 Task: Find a one-way flight from Oslo to Jaipur on 13th July.
Action: Mouse moved to (337, 338)
Screenshot: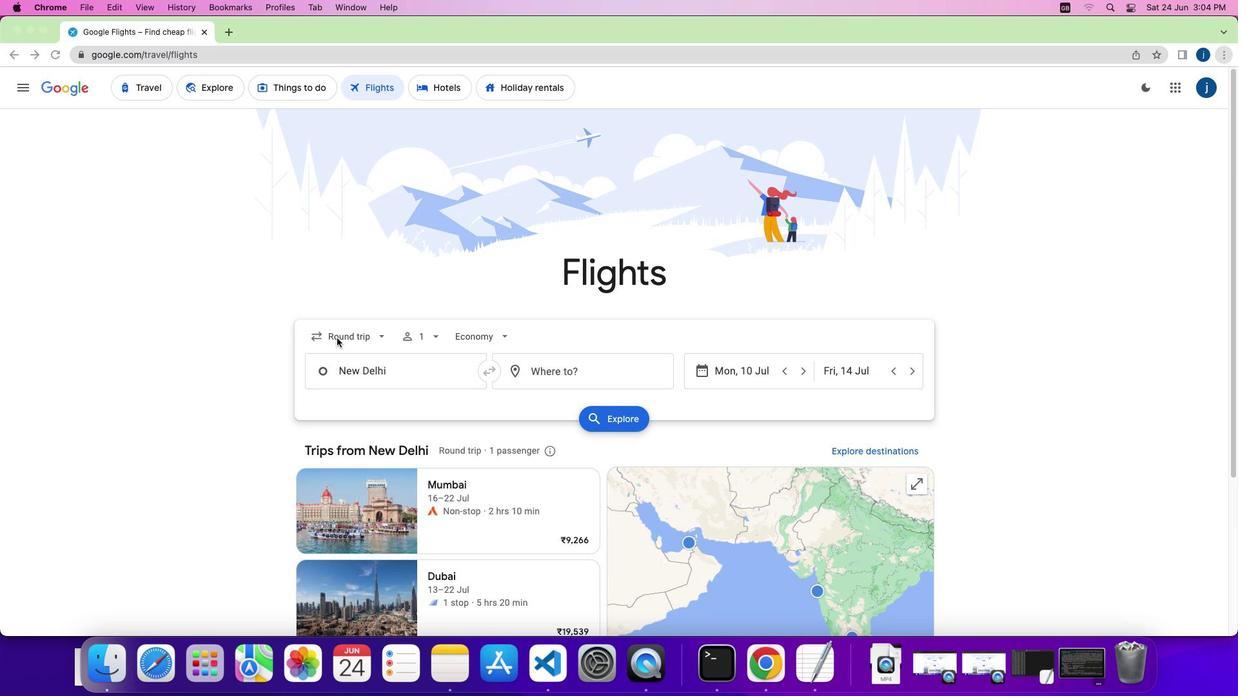
Action: Mouse pressed left at (337, 338)
Screenshot: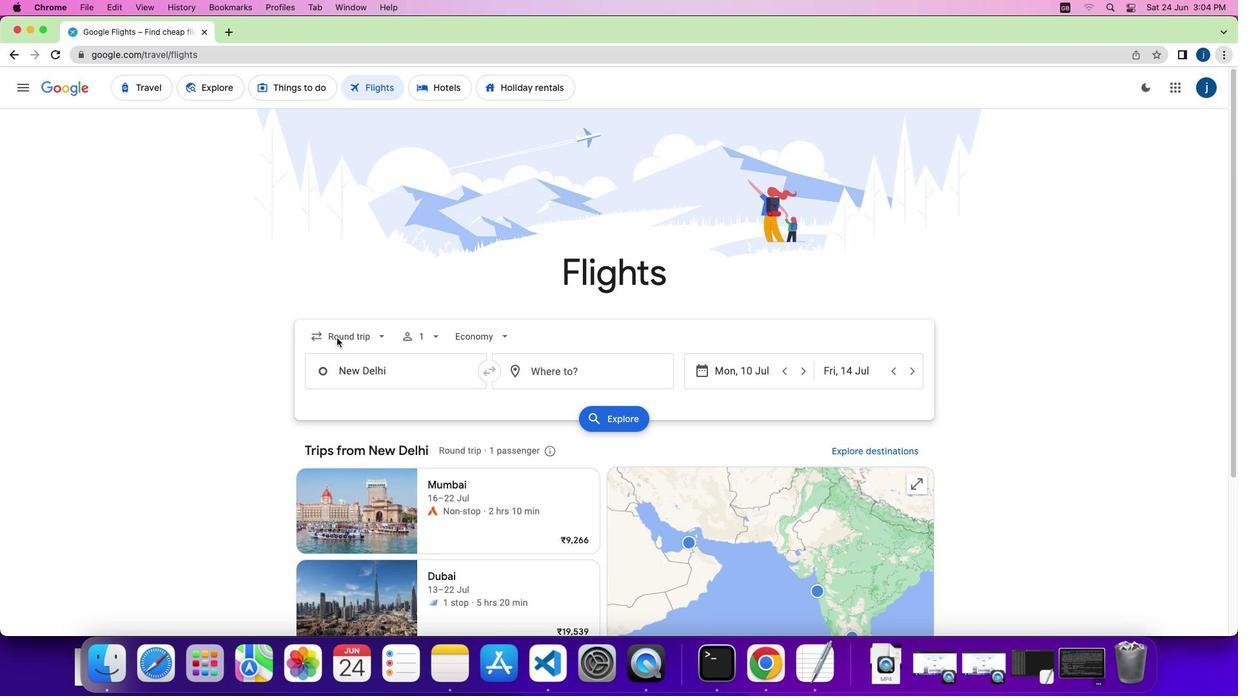 
Action: Mouse pressed left at (337, 338)
Screenshot: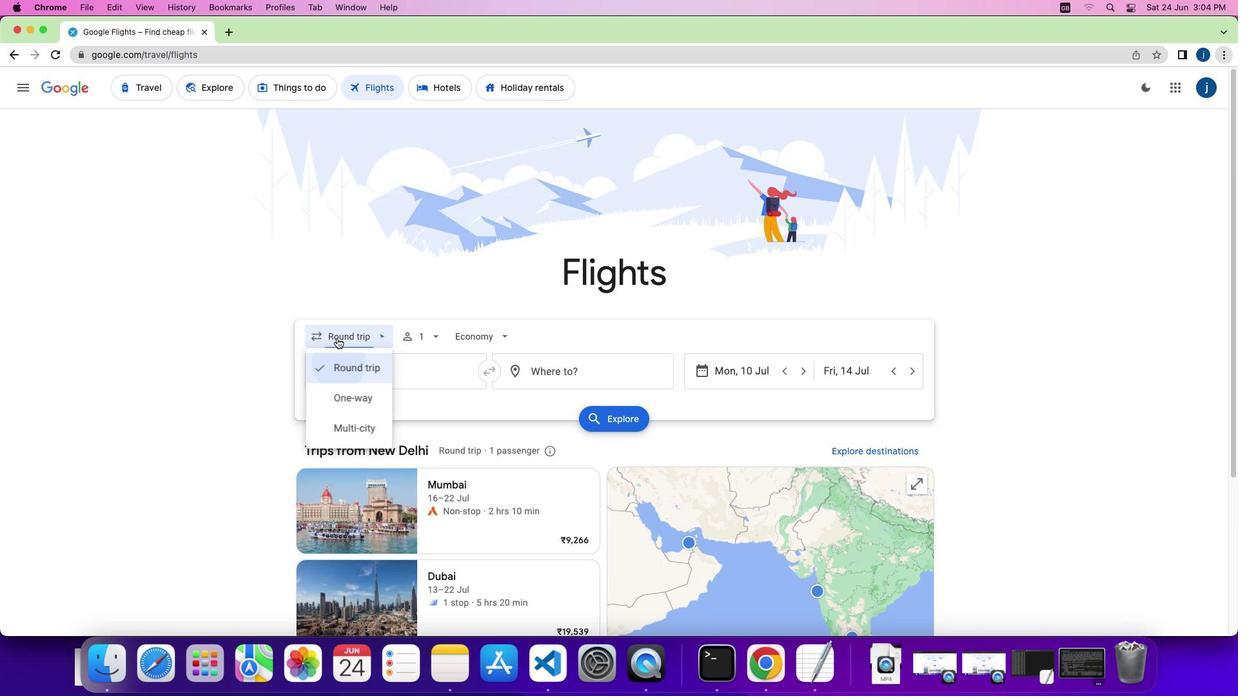 
Action: Mouse moved to (354, 396)
Screenshot: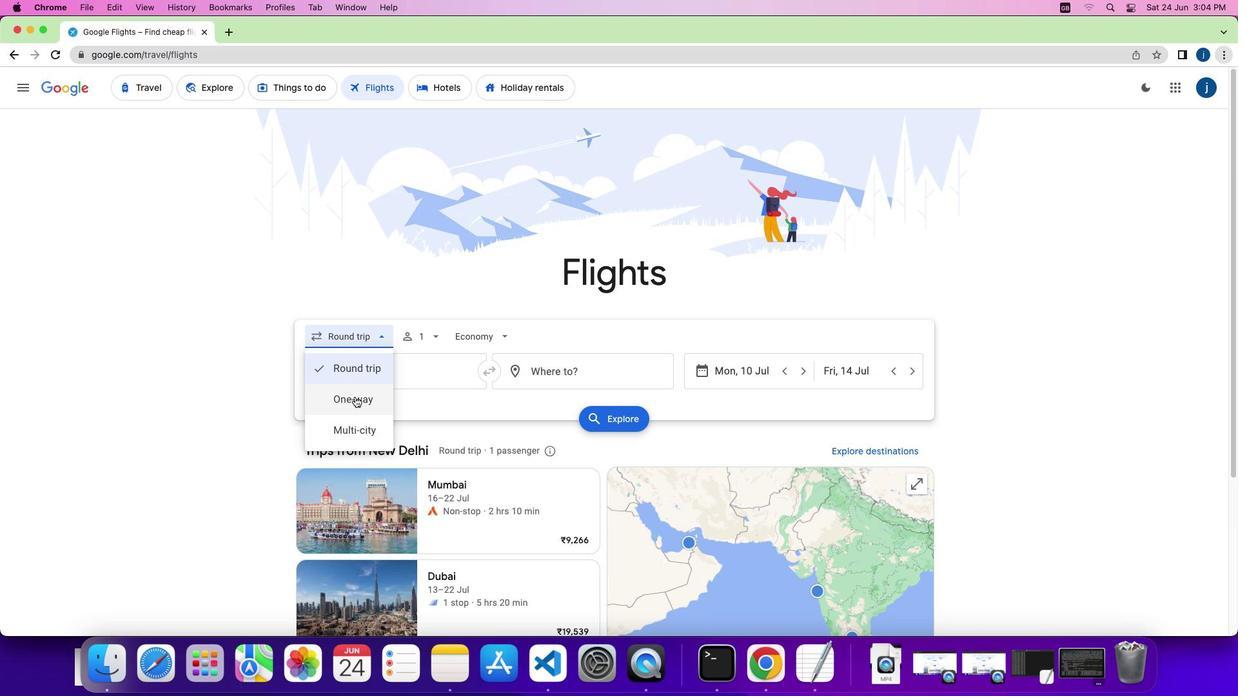 
Action: Mouse pressed left at (354, 396)
Screenshot: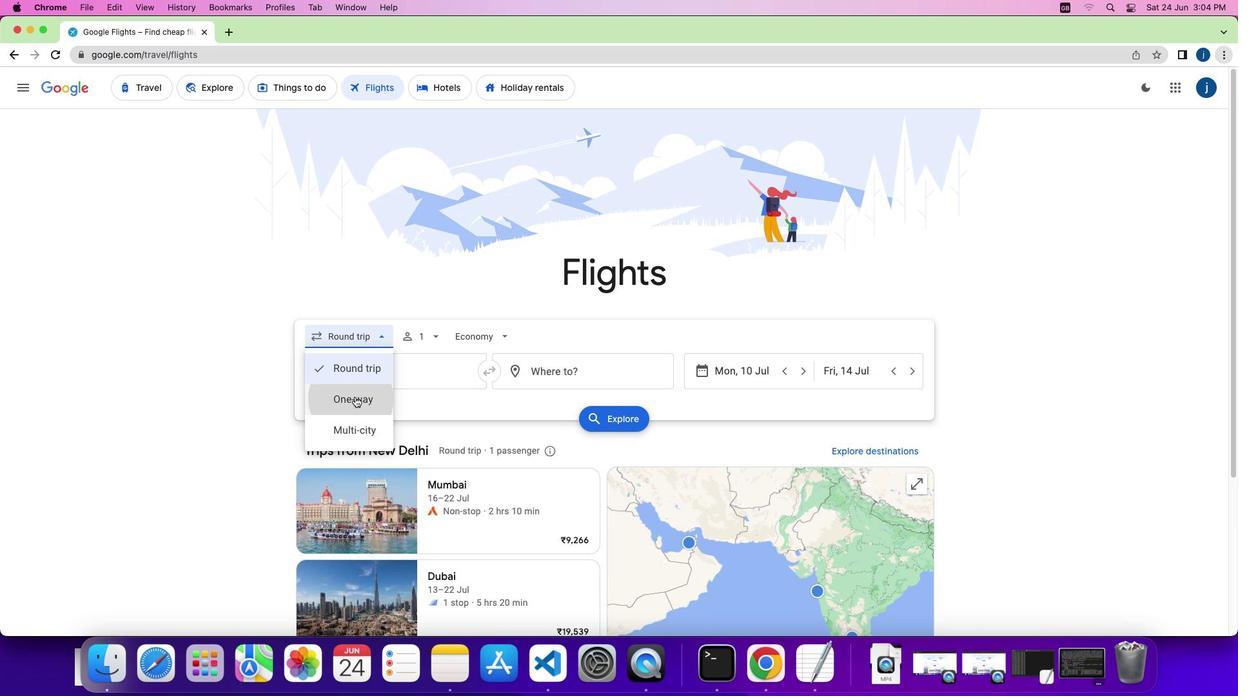 
Action: Mouse moved to (534, 378)
Screenshot: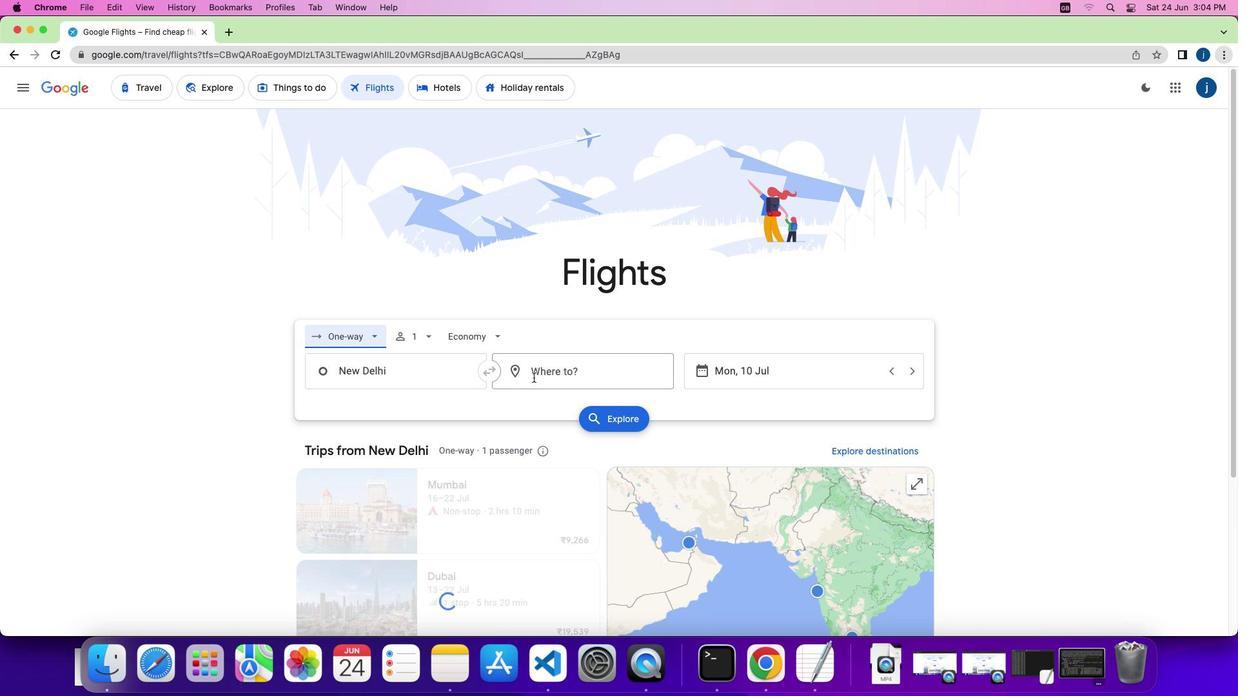 
Action: Mouse pressed left at (534, 378)
Screenshot: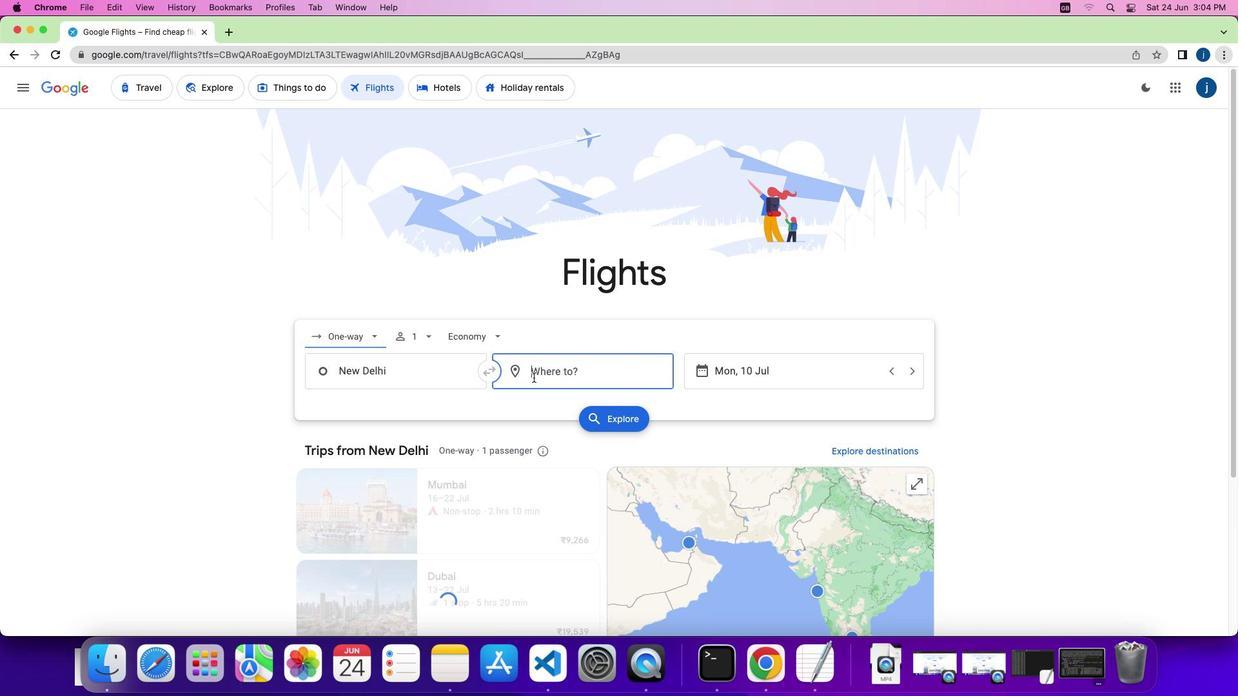 
Action: Mouse moved to (533, 378)
Screenshot: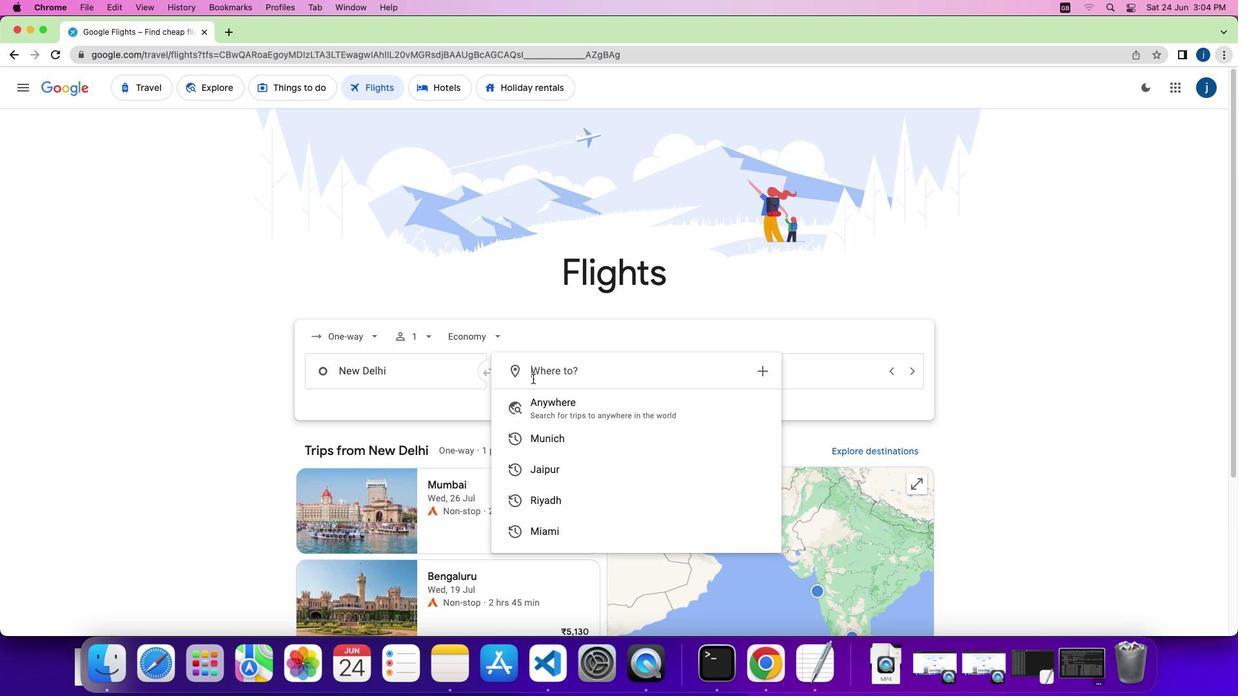 
Action: Key pressed Key.shift'J''a''i''p''u''r'
Screenshot: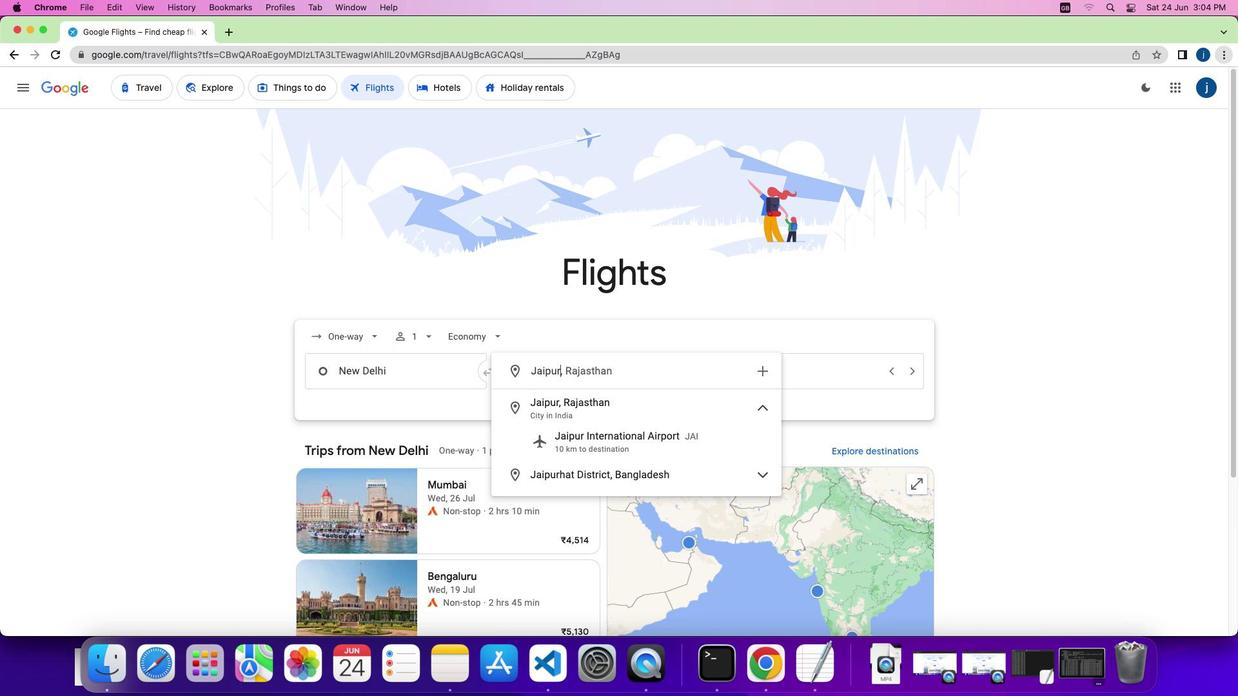 
Action: Mouse moved to (538, 402)
Screenshot: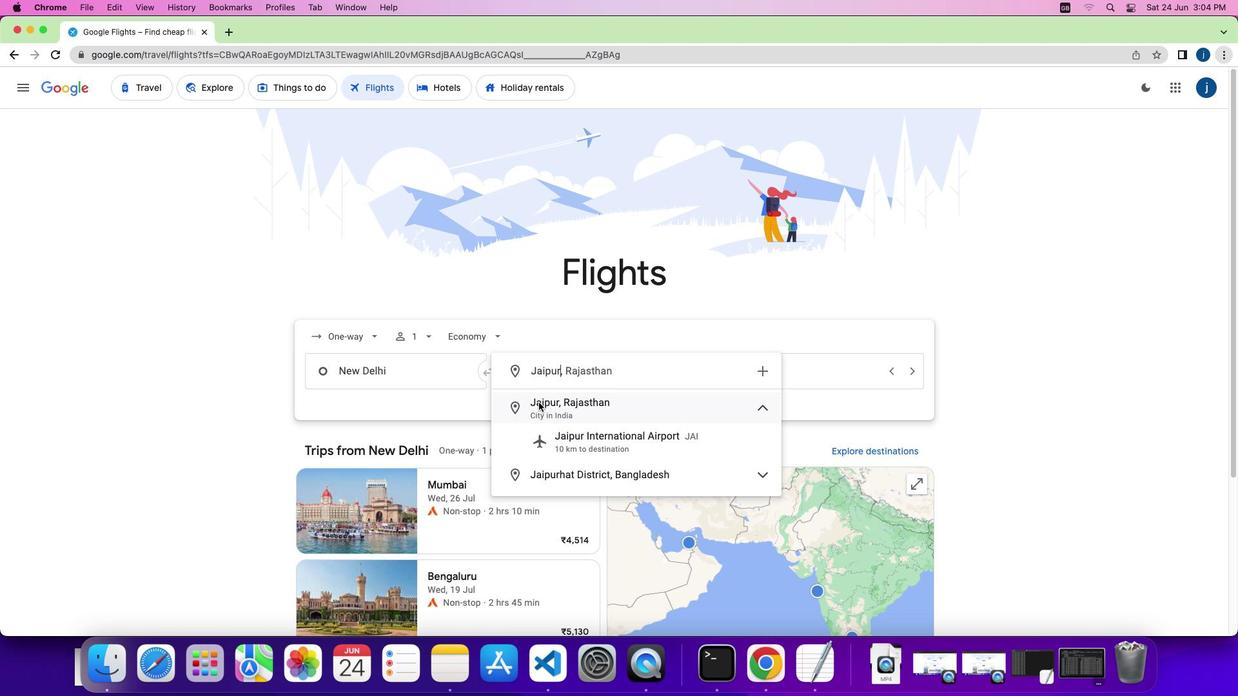 
Action: Mouse pressed left at (538, 402)
Screenshot: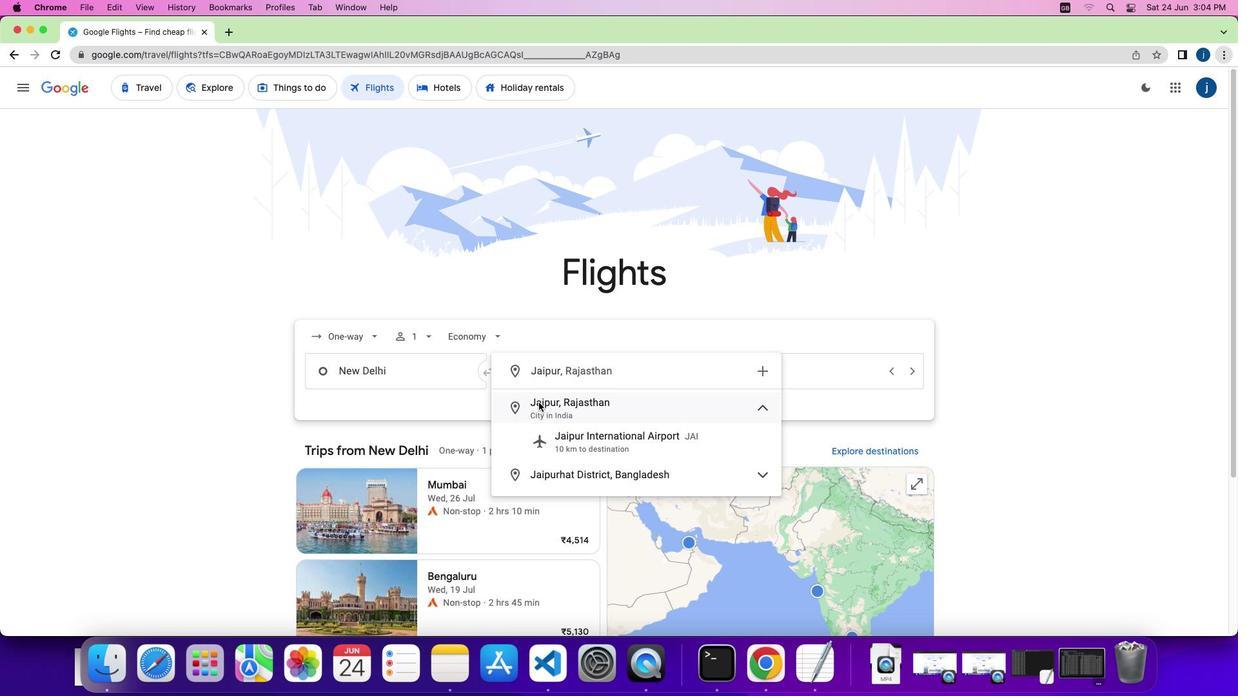 
Action: Mouse moved to (425, 366)
Screenshot: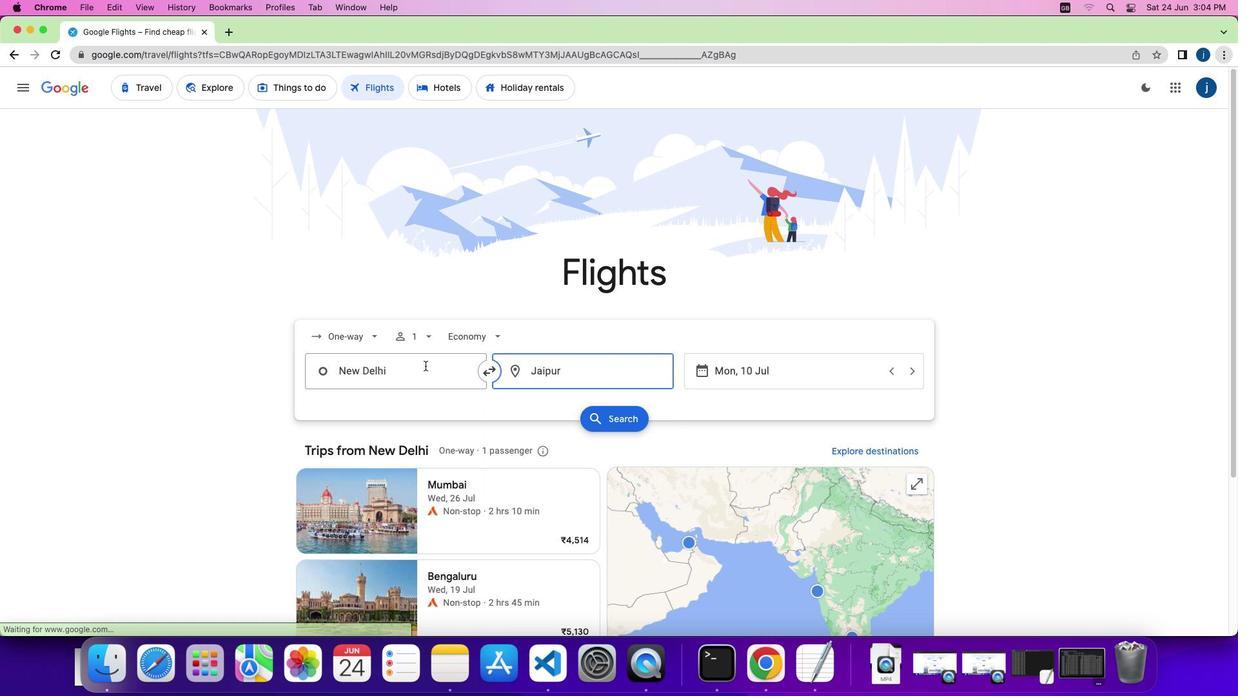 
Action: Mouse pressed left at (425, 366)
Screenshot: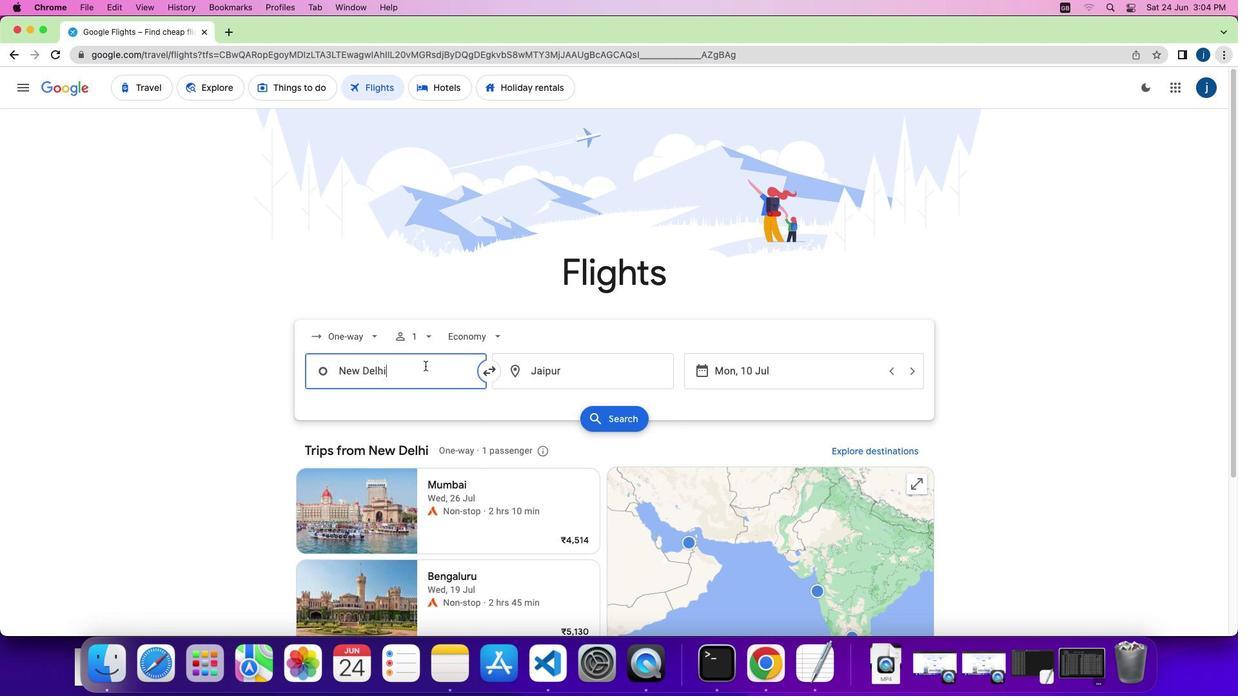 
Action: Mouse moved to (429, 376)
Screenshot: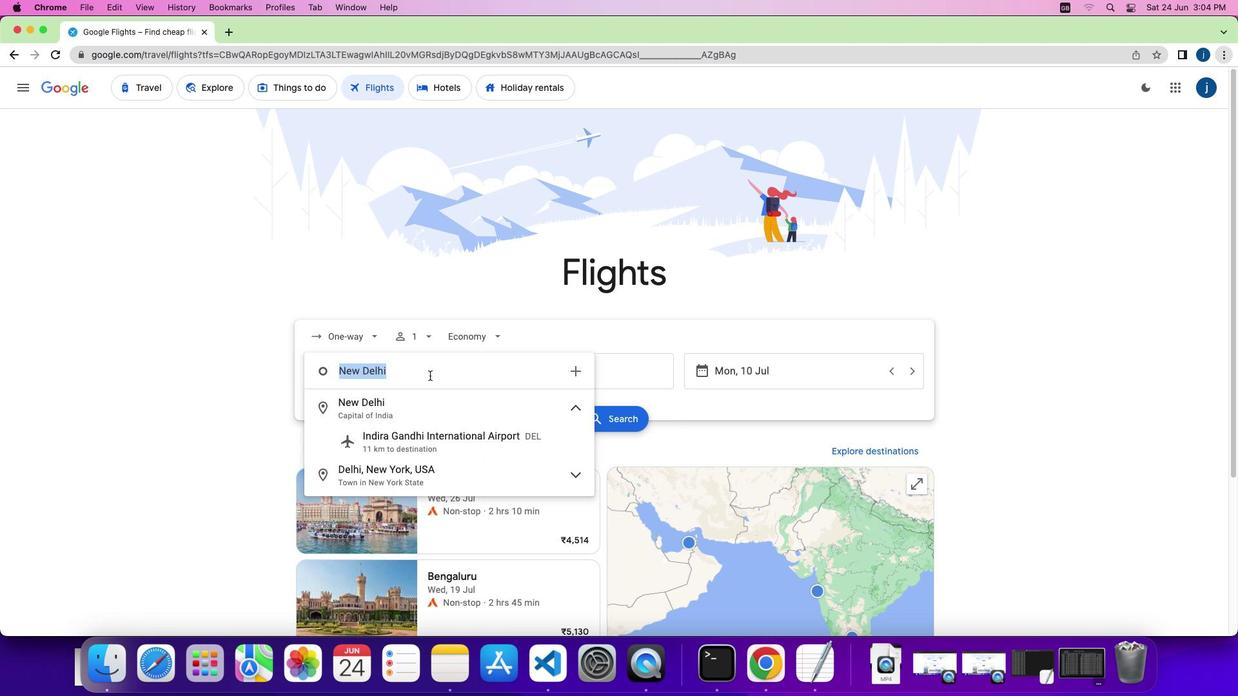 
Action: Key pressed Key.shift'O''s''l''o'
Screenshot: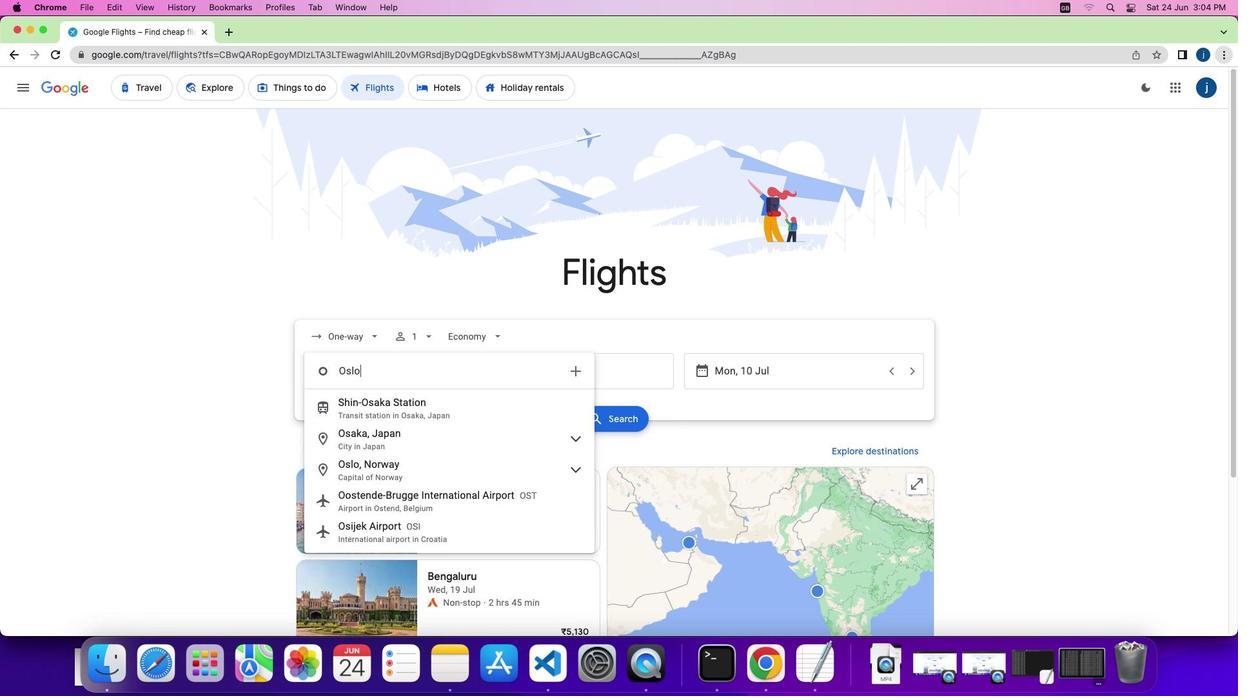 
Action: Mouse moved to (436, 400)
Screenshot: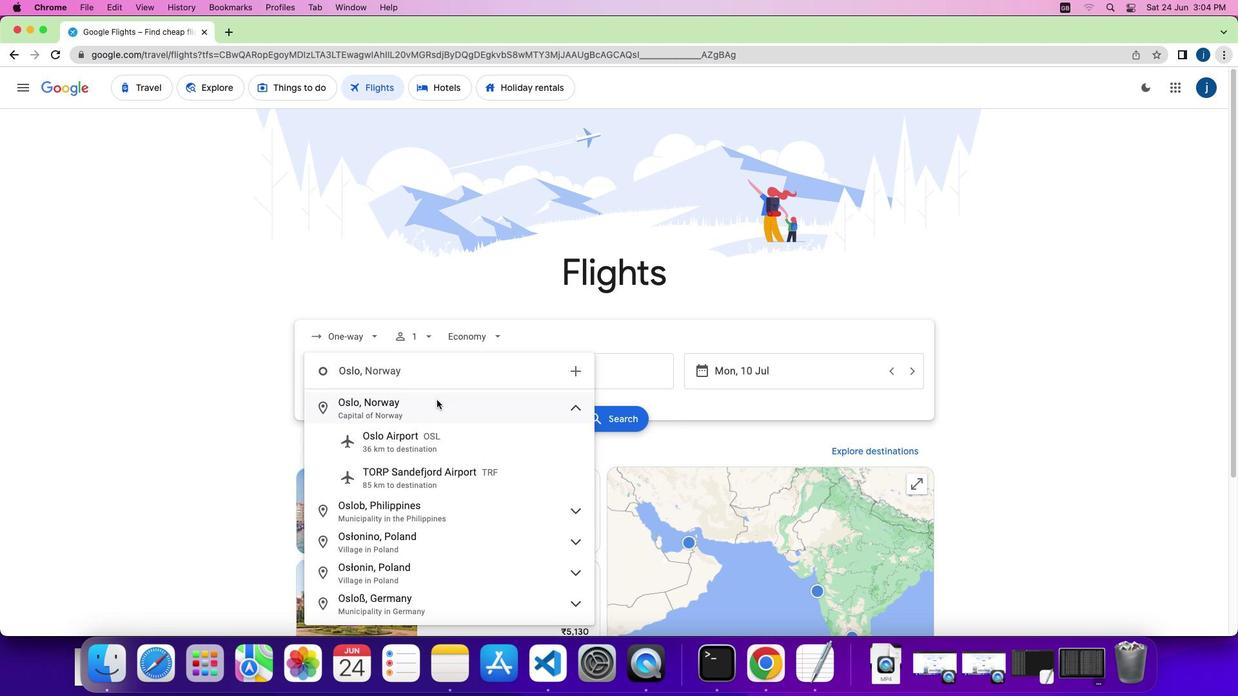 
Action: Mouse pressed left at (436, 400)
Screenshot: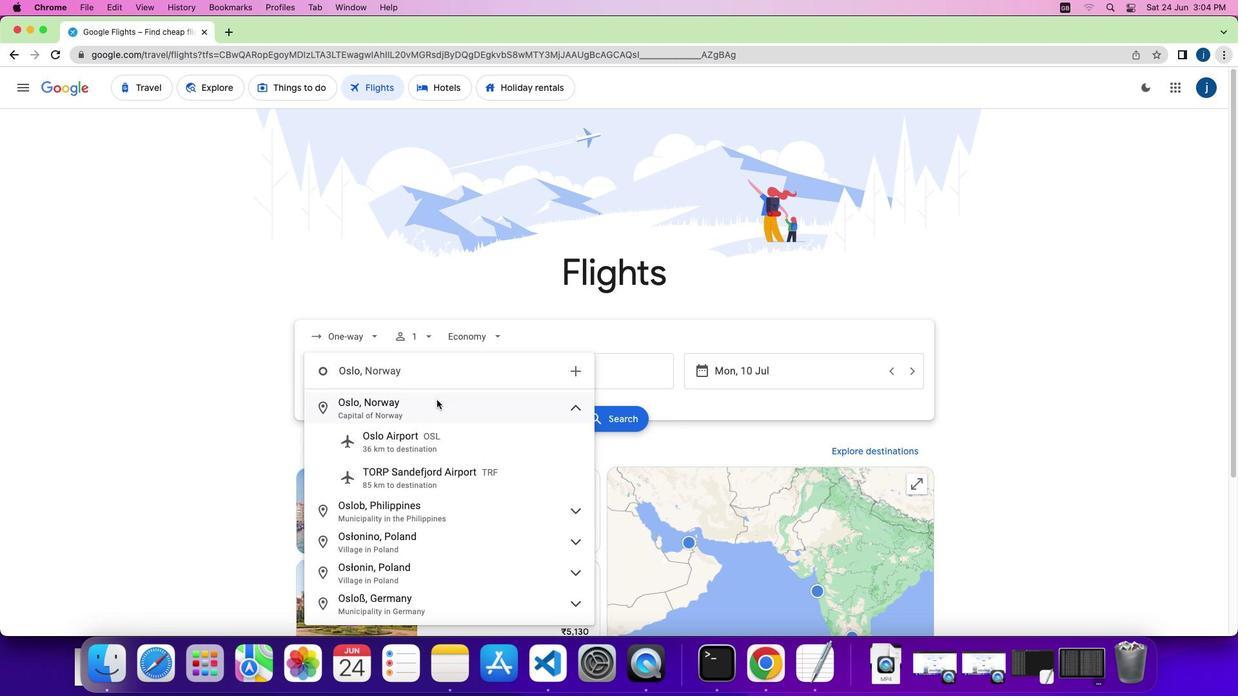 
Action: Mouse moved to (772, 380)
Screenshot: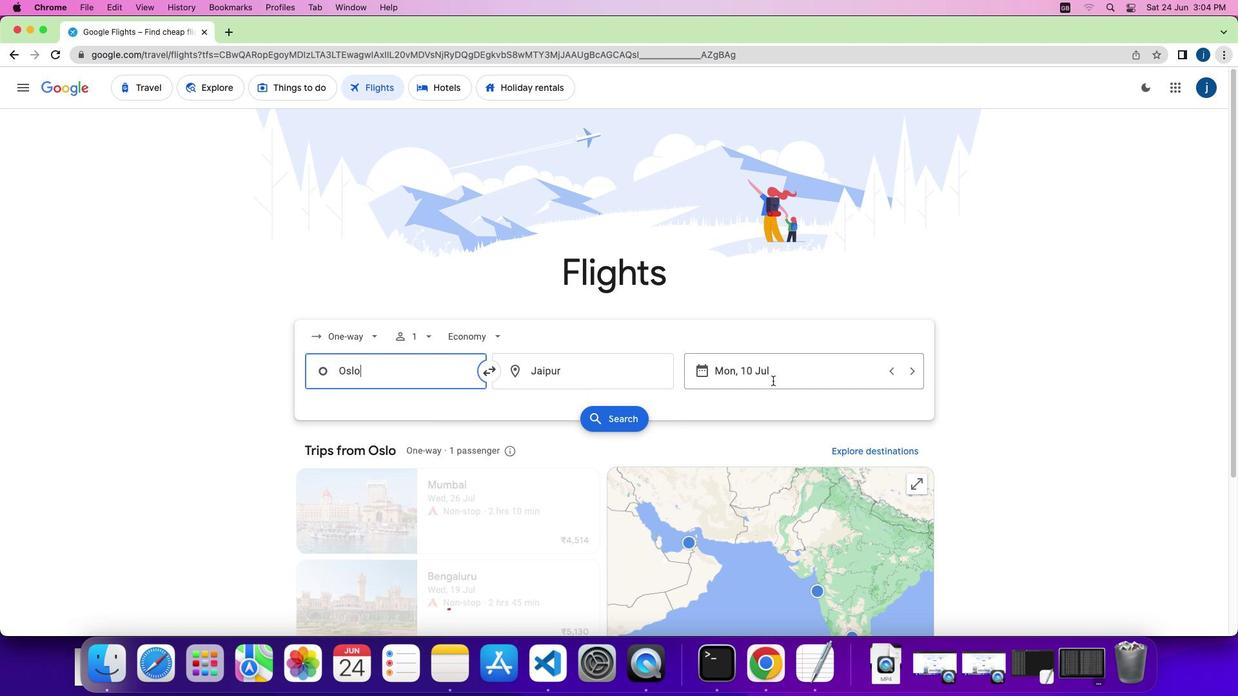 
Action: Mouse pressed left at (772, 380)
Screenshot: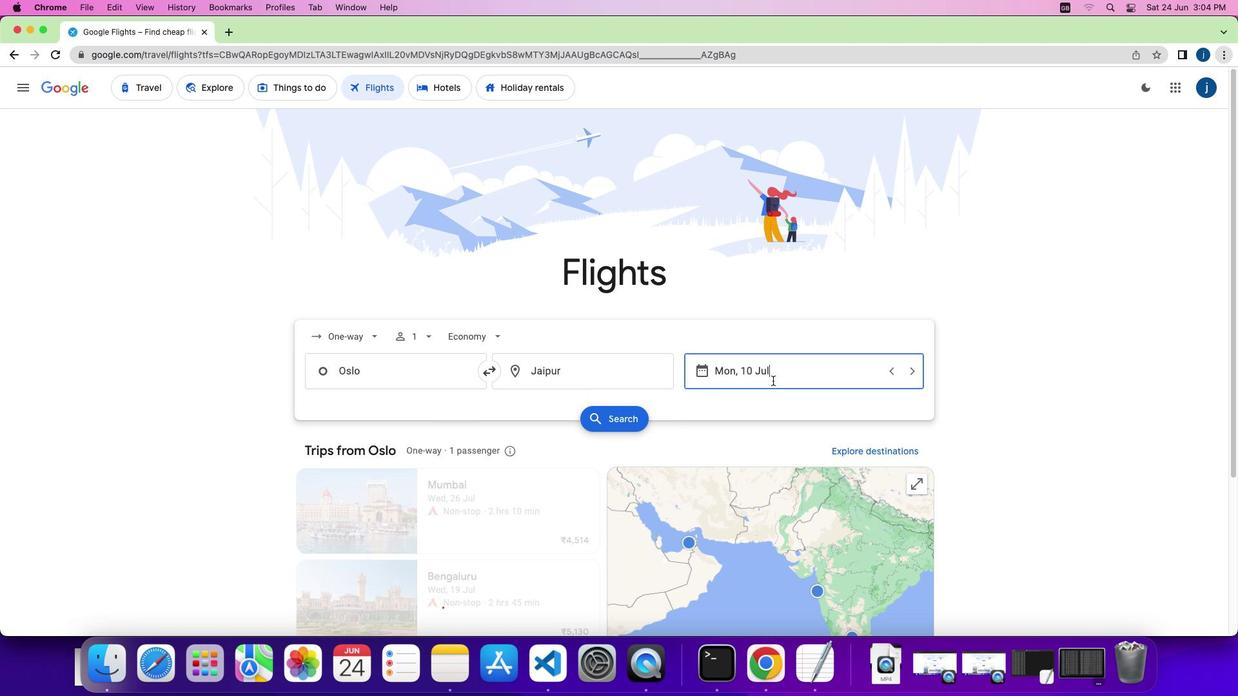
Action: Mouse moved to (846, 471)
Screenshot: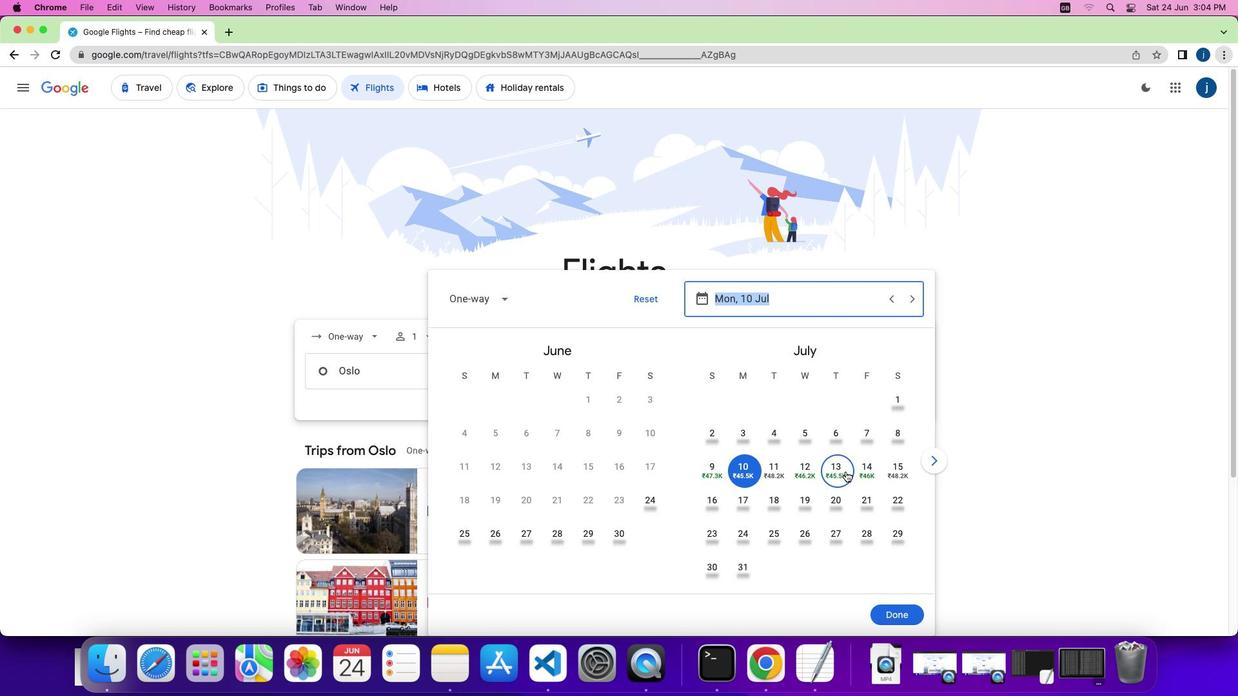 
Action: Mouse pressed left at (846, 471)
Screenshot: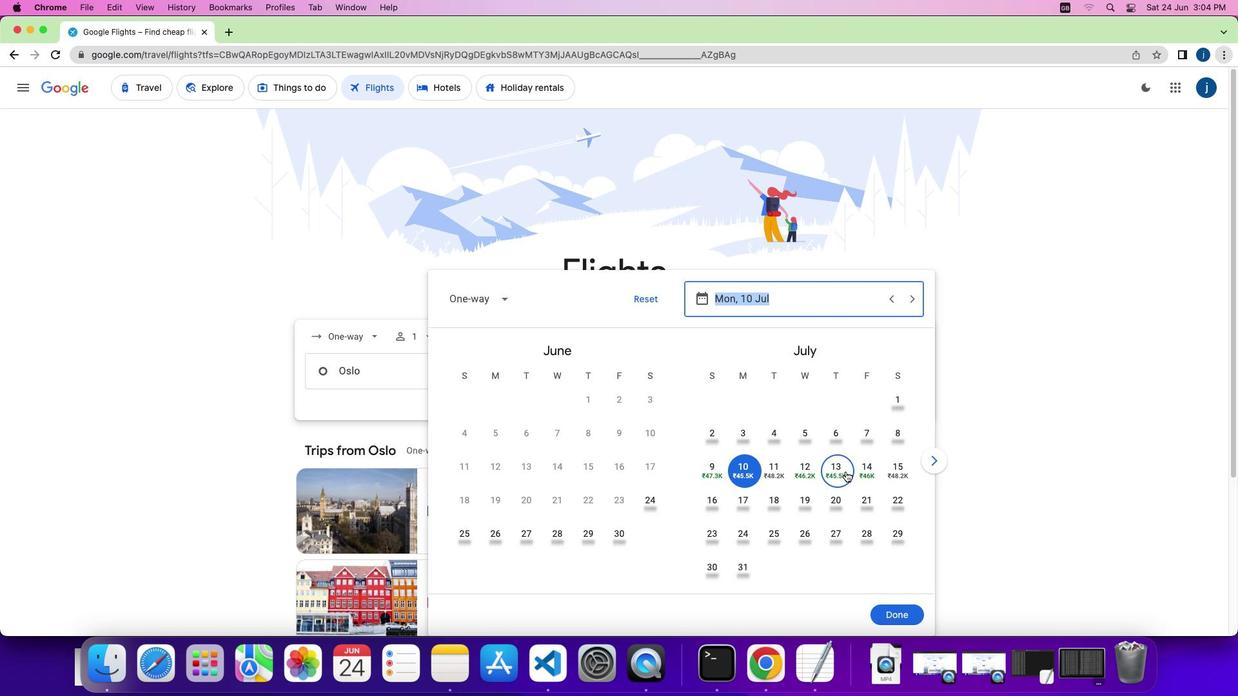 
Action: Mouse moved to (892, 611)
Screenshot: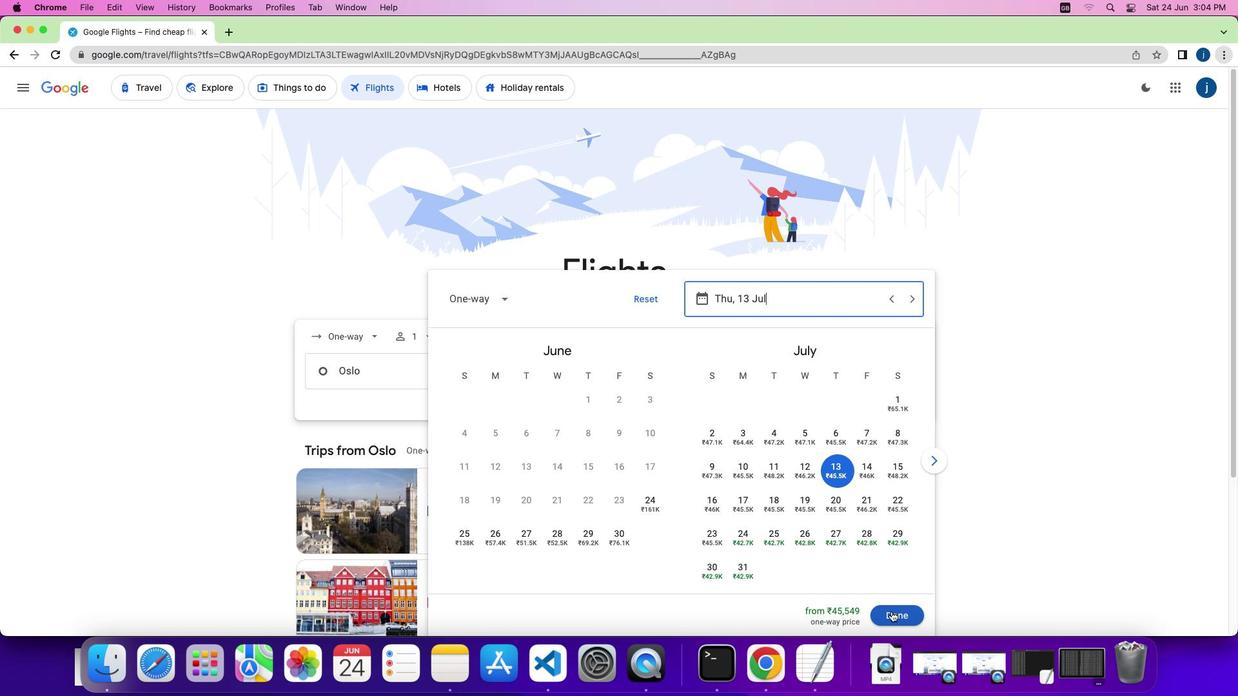 
Action: Mouse pressed left at (892, 611)
Screenshot: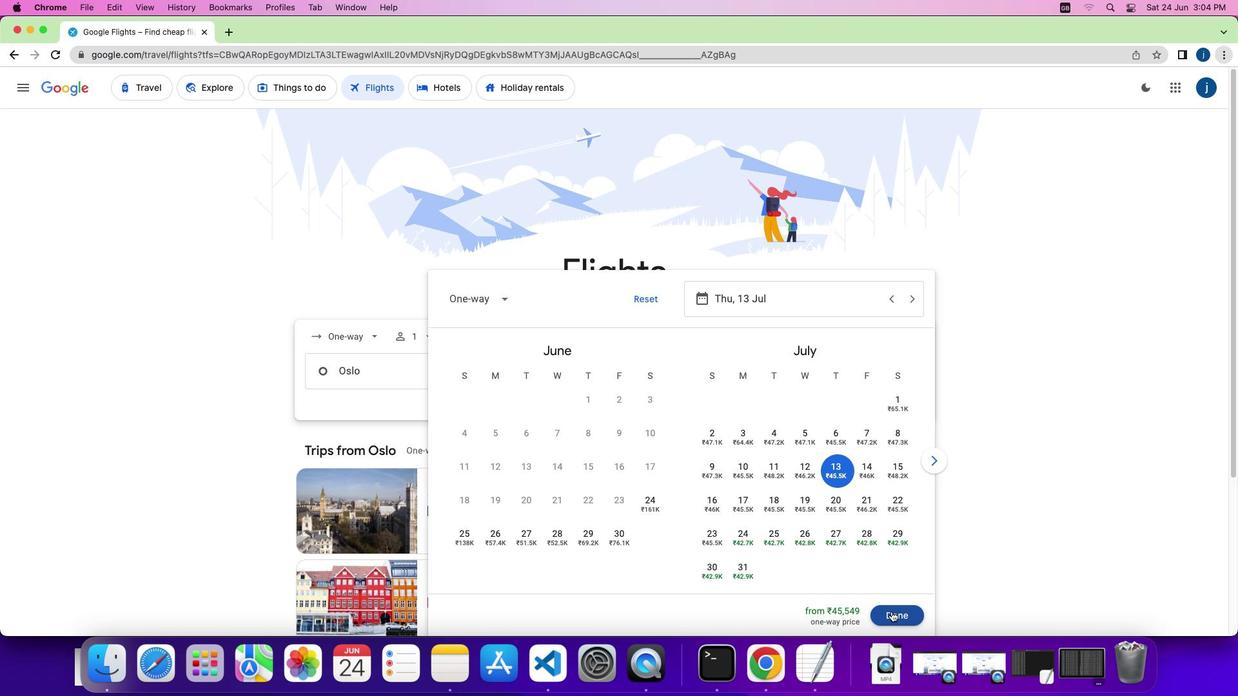
Action: Mouse moved to (627, 419)
Screenshot: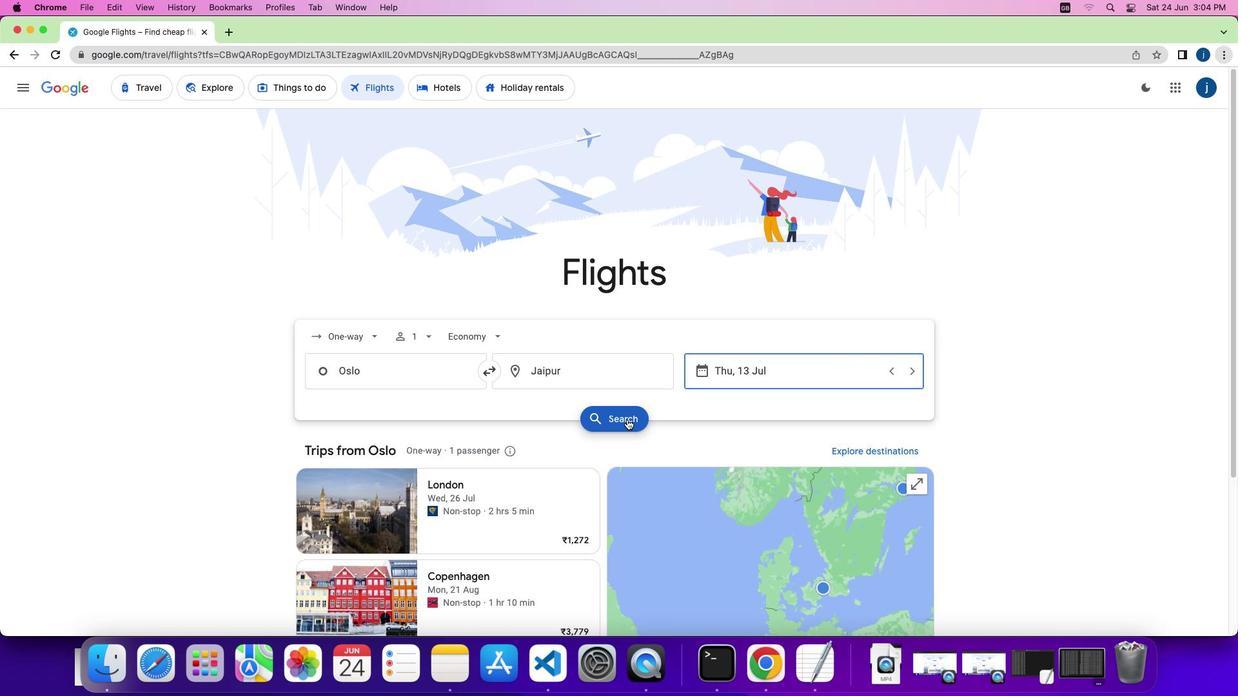 
Action: Mouse pressed left at (627, 419)
Screenshot: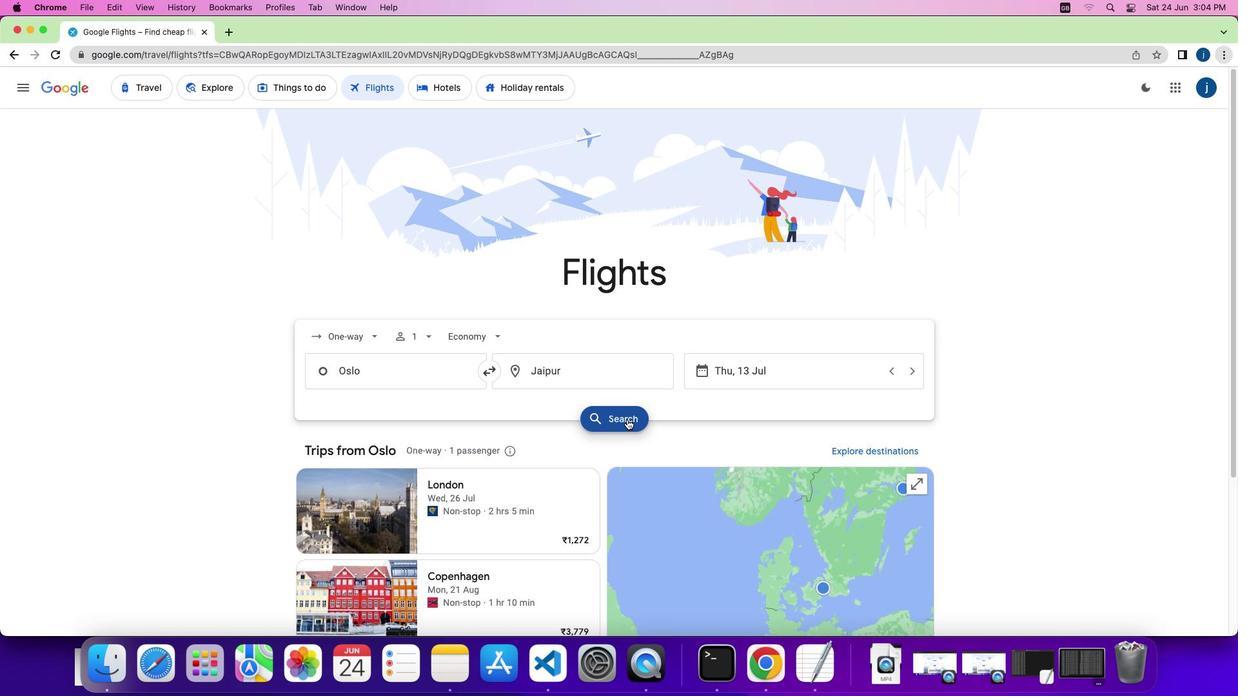 
Action: Mouse scrolled (627, 419) with delta (0, 0)
Screenshot: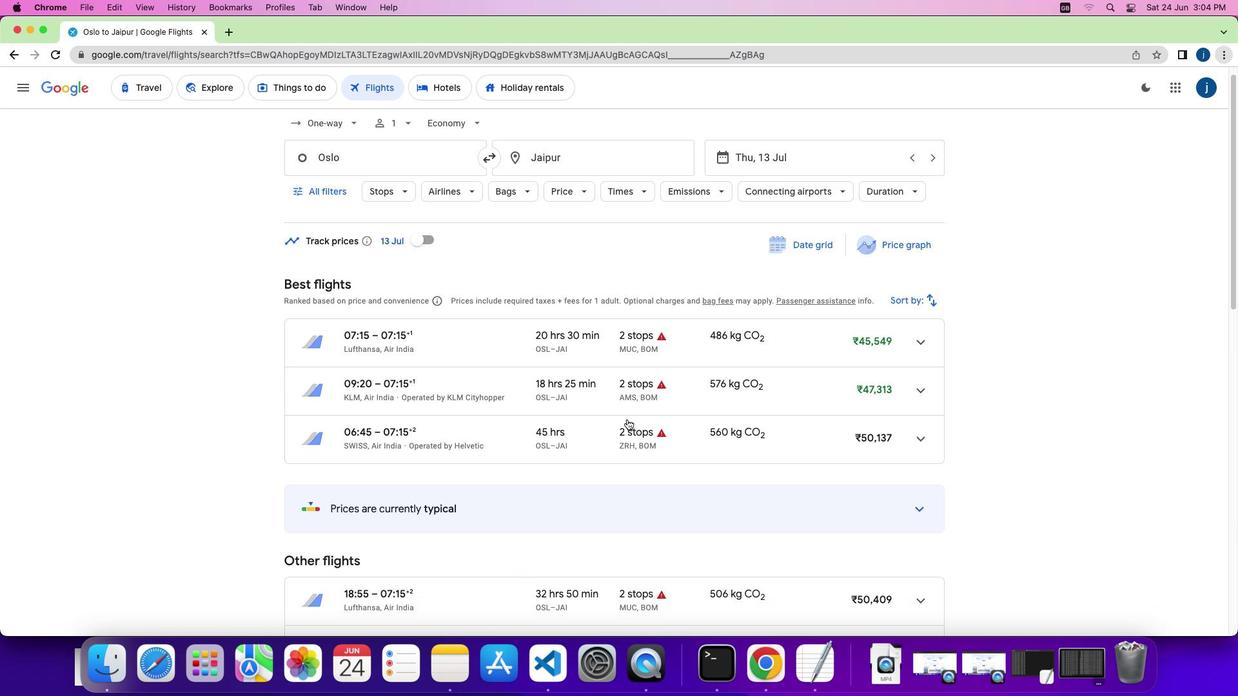 
Action: Mouse scrolled (627, 419) with delta (0, 0)
Screenshot: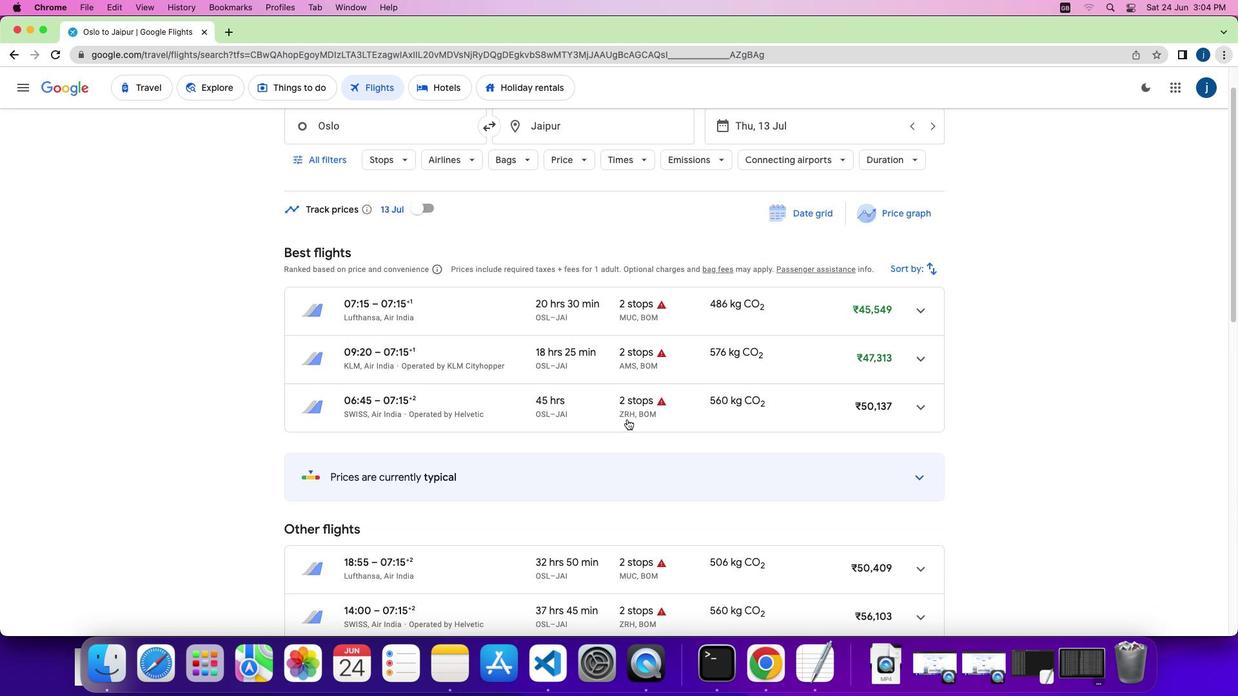 
Action: Mouse scrolled (627, 419) with delta (0, -3)
Screenshot: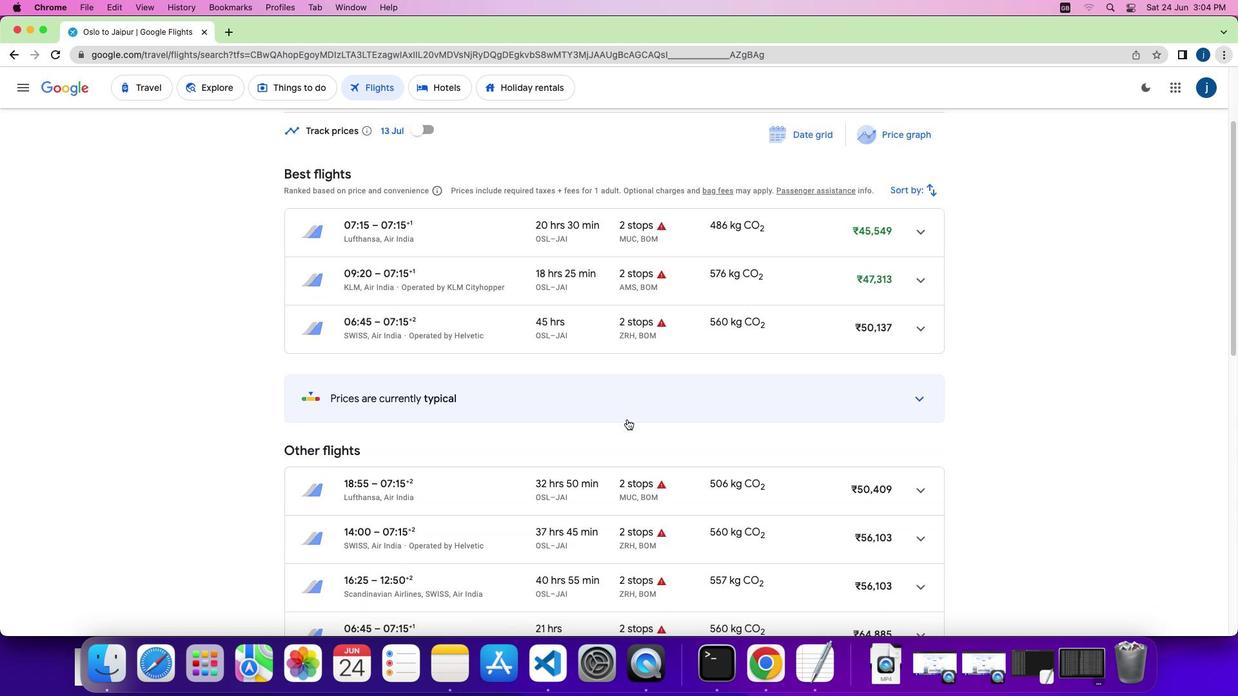 
Action: Mouse scrolled (627, 419) with delta (0, 0)
Screenshot: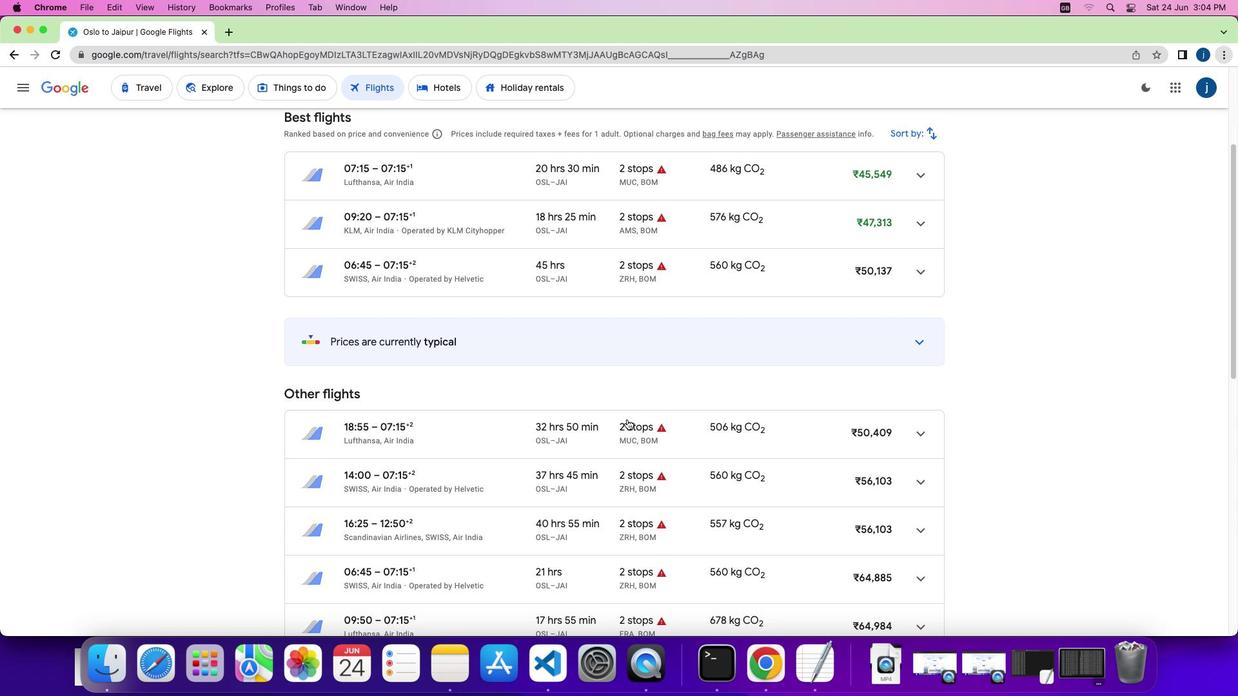 
Action: Mouse scrolled (627, 419) with delta (0, 0)
Screenshot: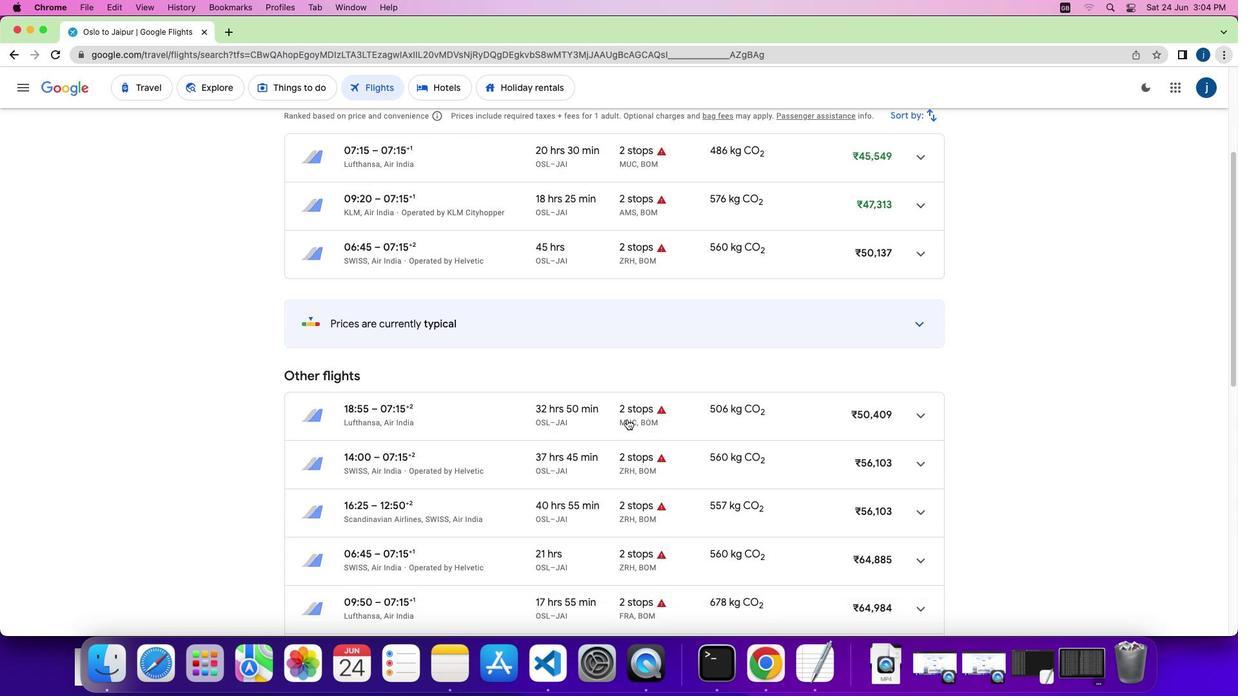 
Action: Mouse scrolled (627, 419) with delta (0, -1)
Screenshot: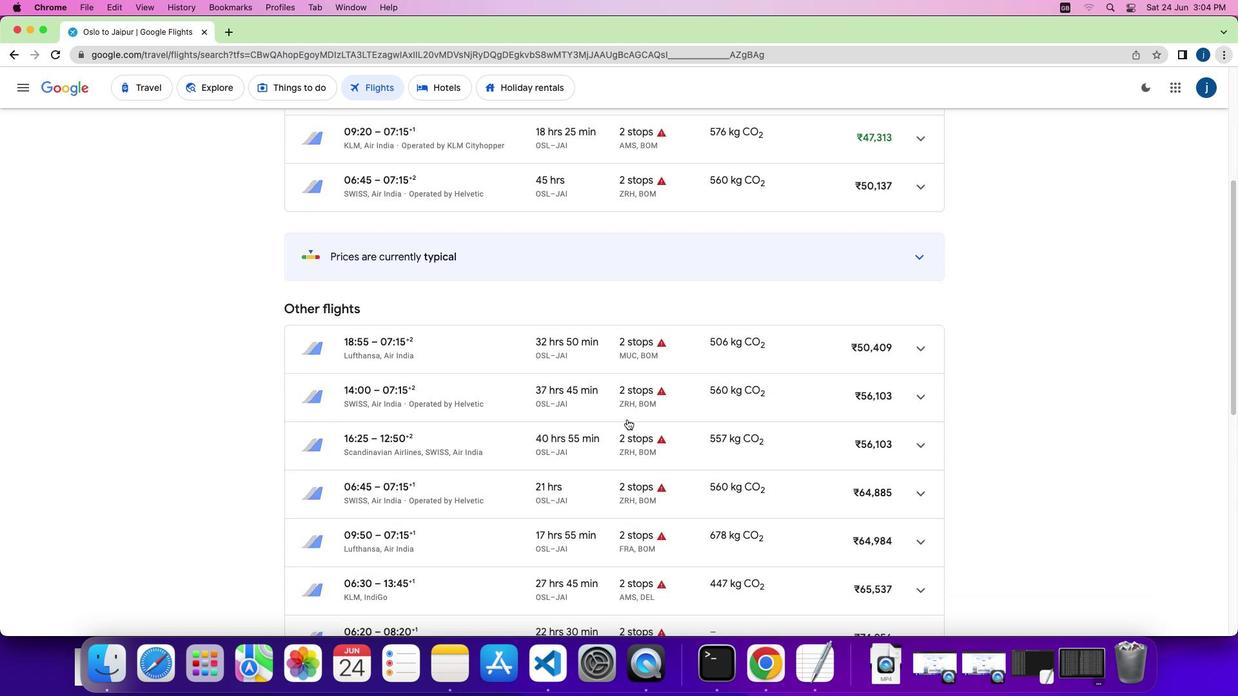 
Action: Mouse scrolled (627, 419) with delta (0, 0)
Screenshot: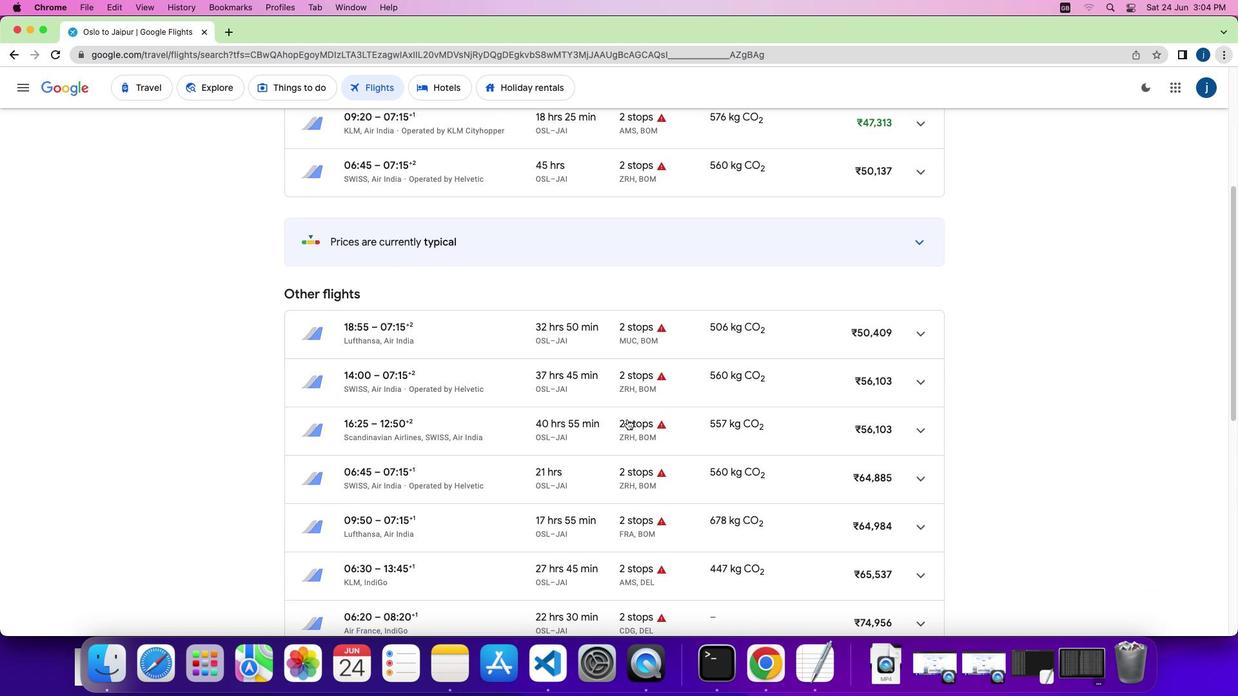 
Action: Mouse scrolled (627, 419) with delta (0, 0)
Screenshot: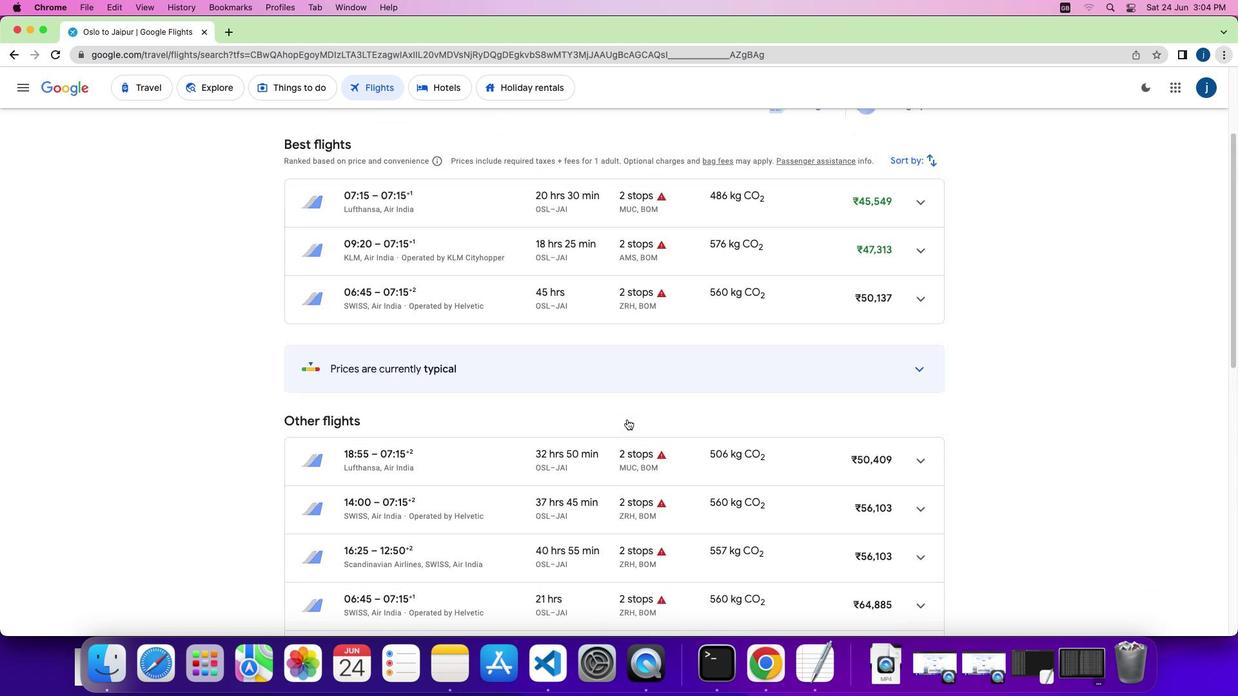 
Action: Mouse scrolled (627, 419) with delta (0, 3)
Screenshot: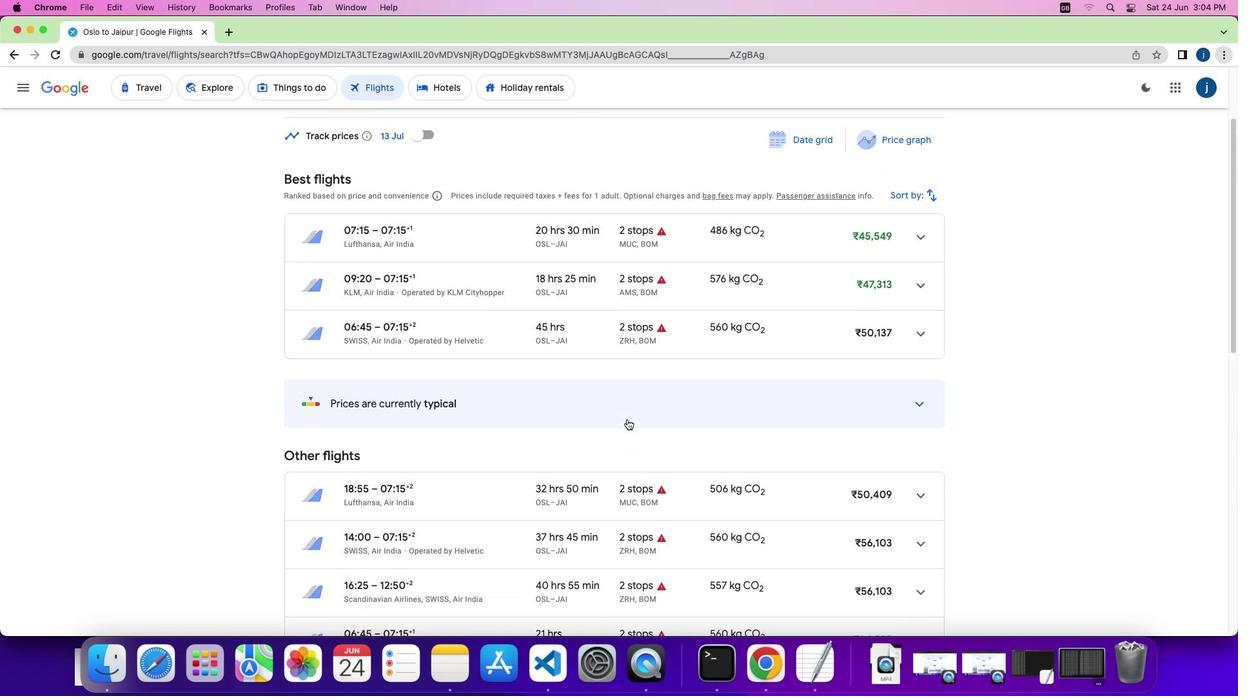 
Action: Mouse scrolled (627, 419) with delta (0, 5)
Screenshot: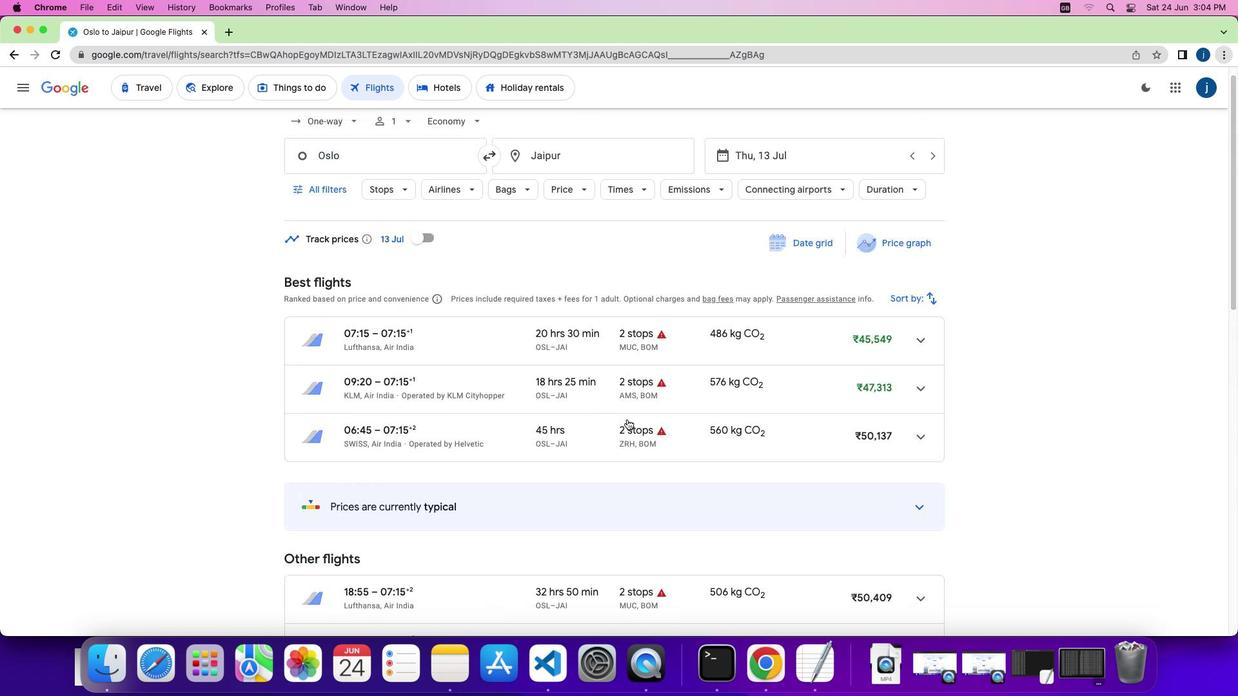 
Action: Mouse scrolled (627, 419) with delta (0, 0)
Screenshot: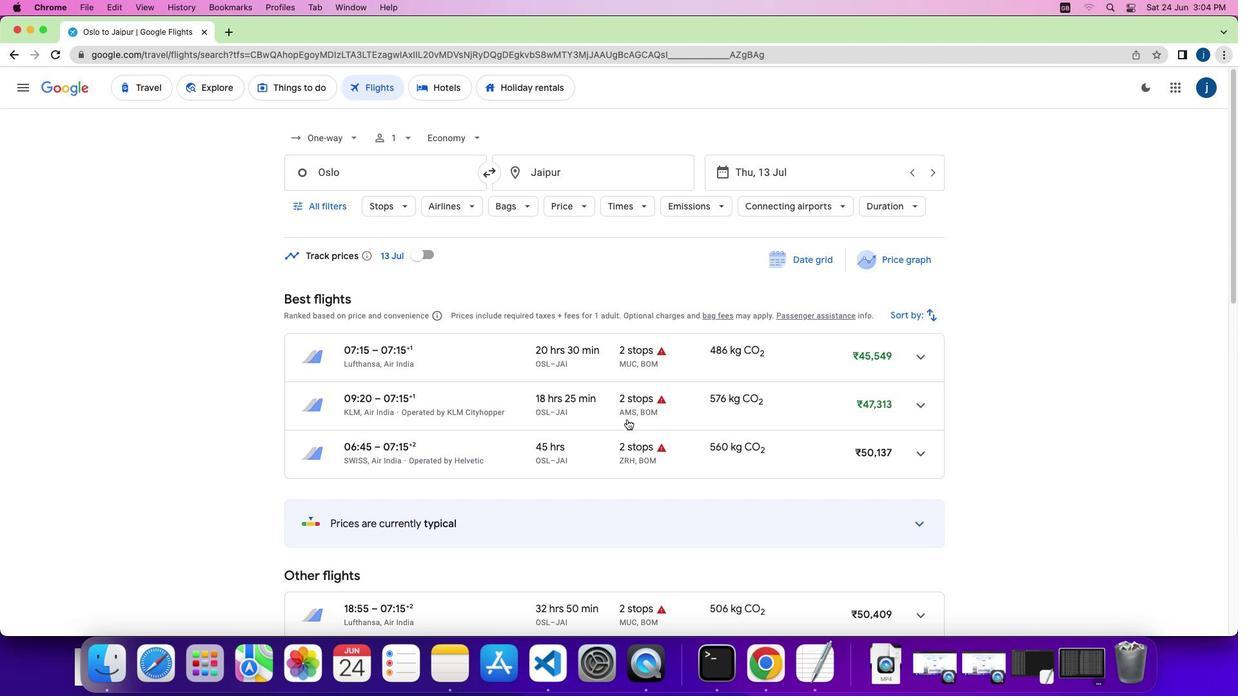 
Action: Mouse scrolled (627, 419) with delta (0, 0)
Screenshot: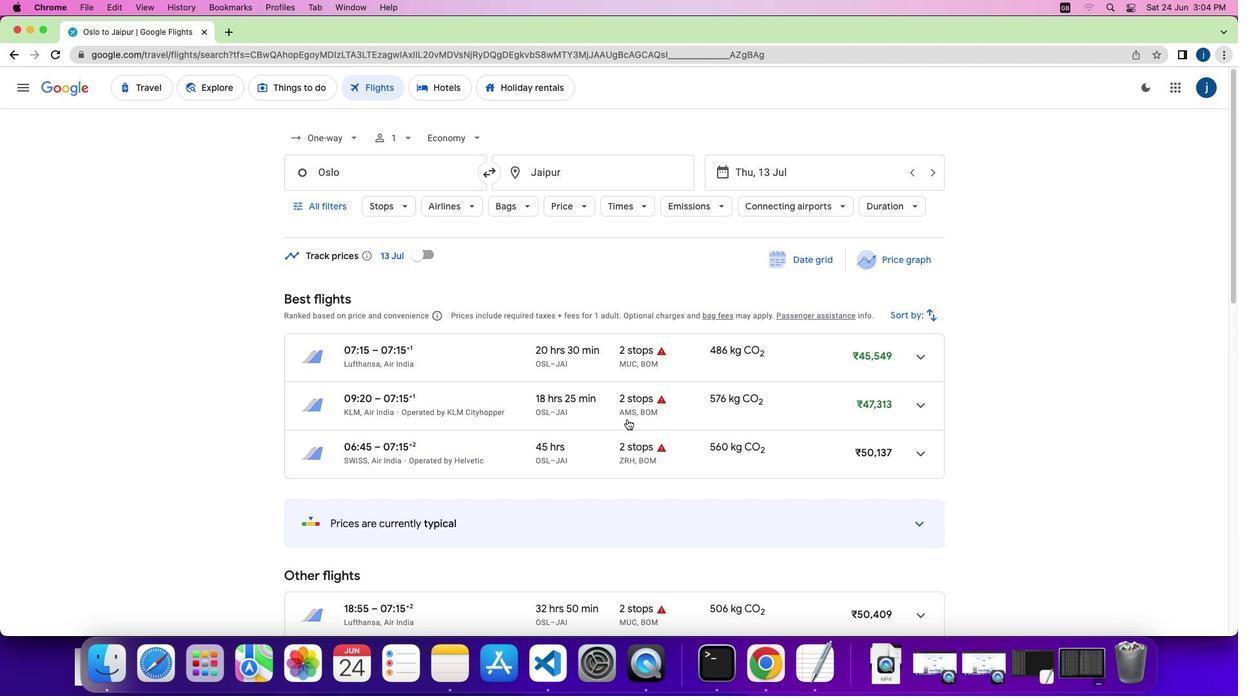 
